 Task: Apply a numerical list to the text "Living thing ".
Action: Mouse moved to (173, 69)
Screenshot: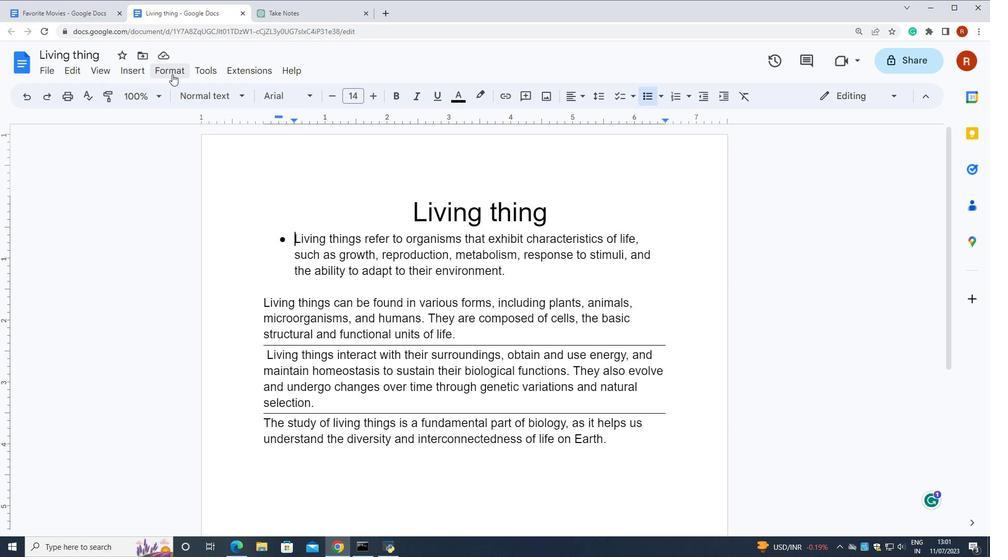 
Action: Mouse pressed left at (173, 69)
Screenshot: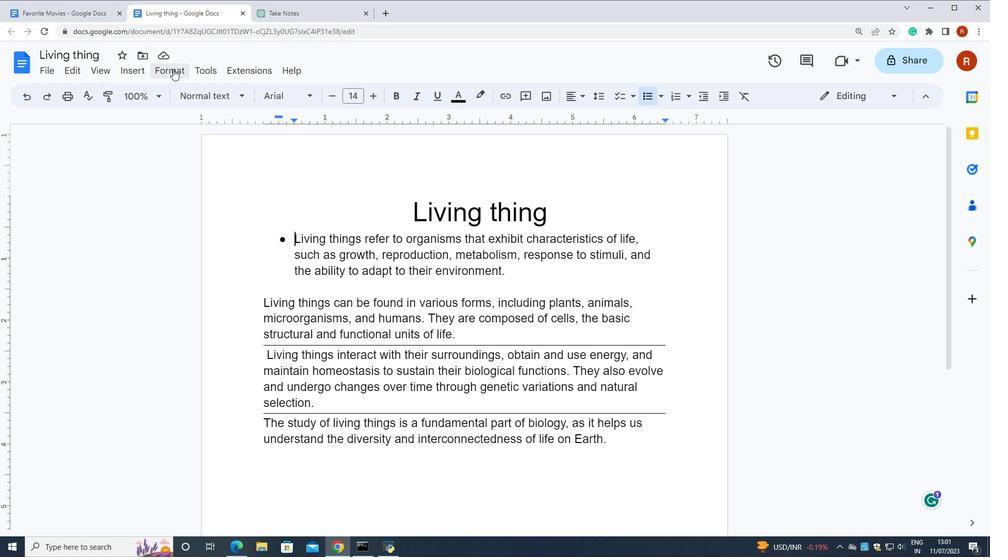 
Action: Mouse moved to (552, 210)
Screenshot: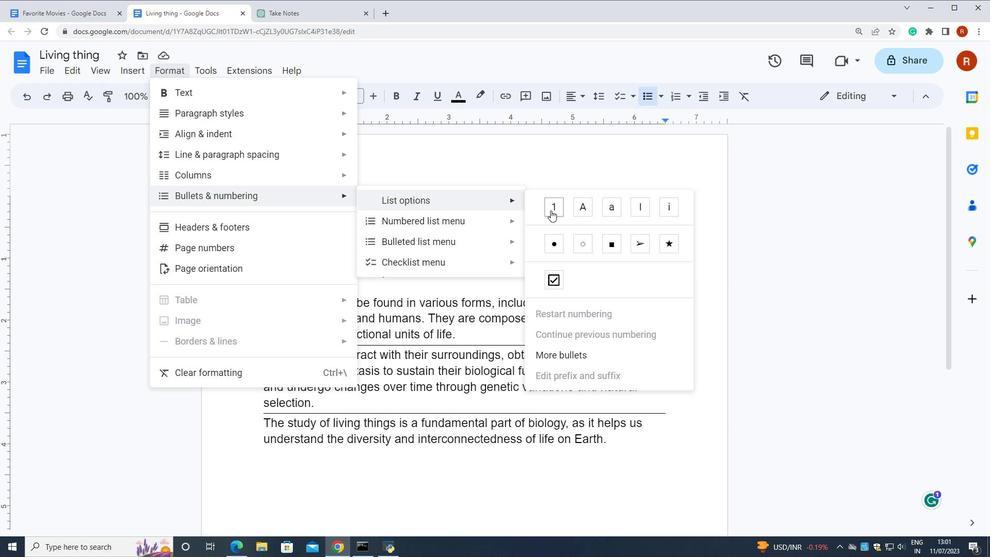 
Action: Mouse pressed left at (552, 210)
Screenshot: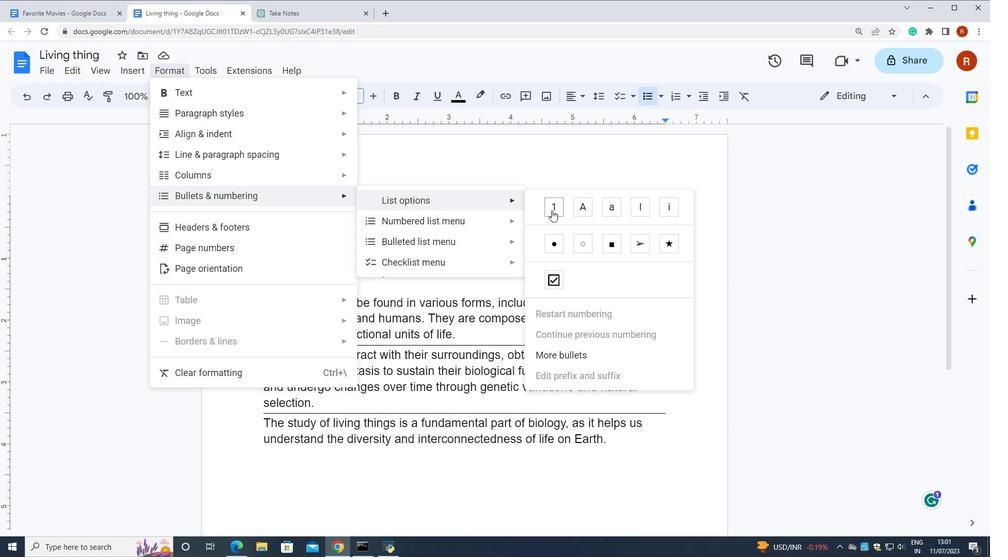 
Action: Mouse moved to (552, 210)
Screenshot: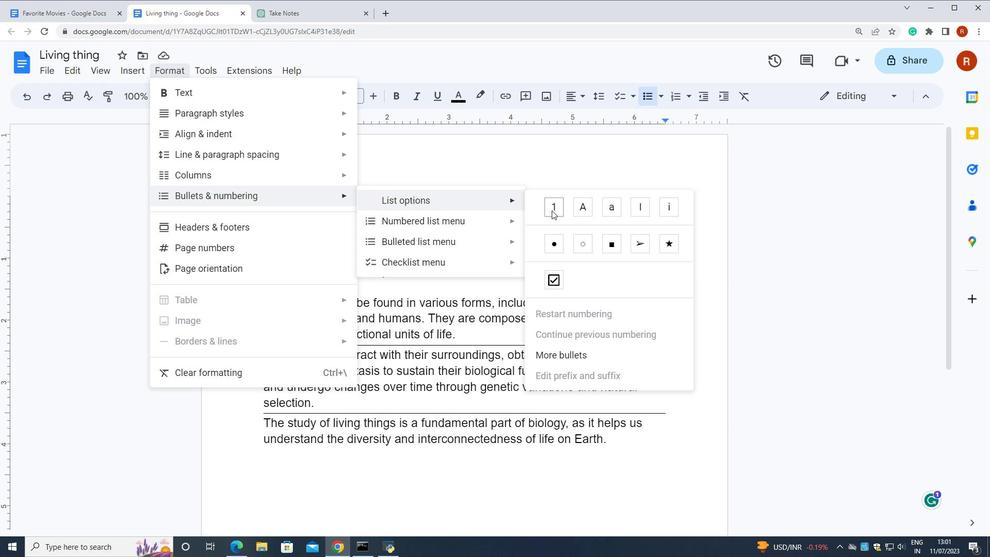 
